 Task: Look for products from The Mountian Valley only.
Action: Mouse moved to (20, 77)
Screenshot: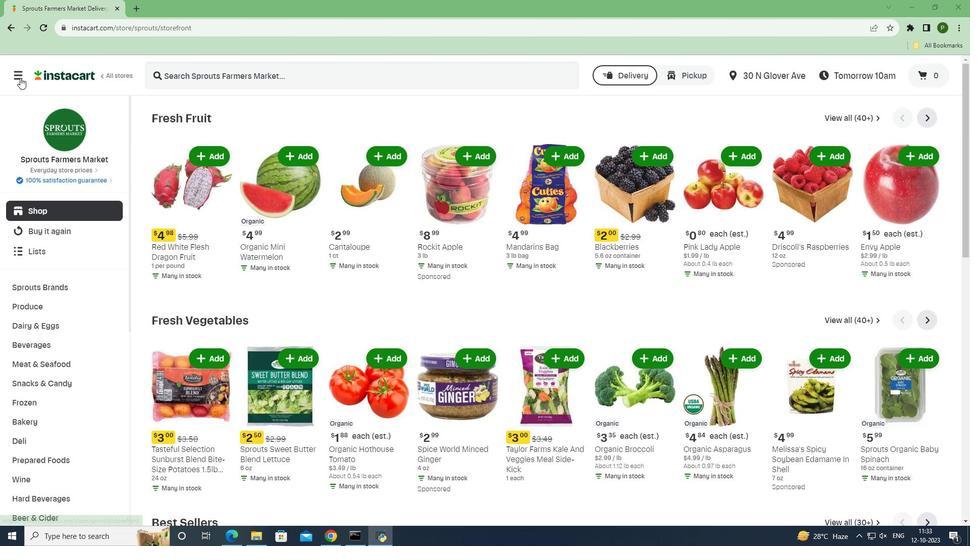 
Action: Mouse pressed left at (20, 77)
Screenshot: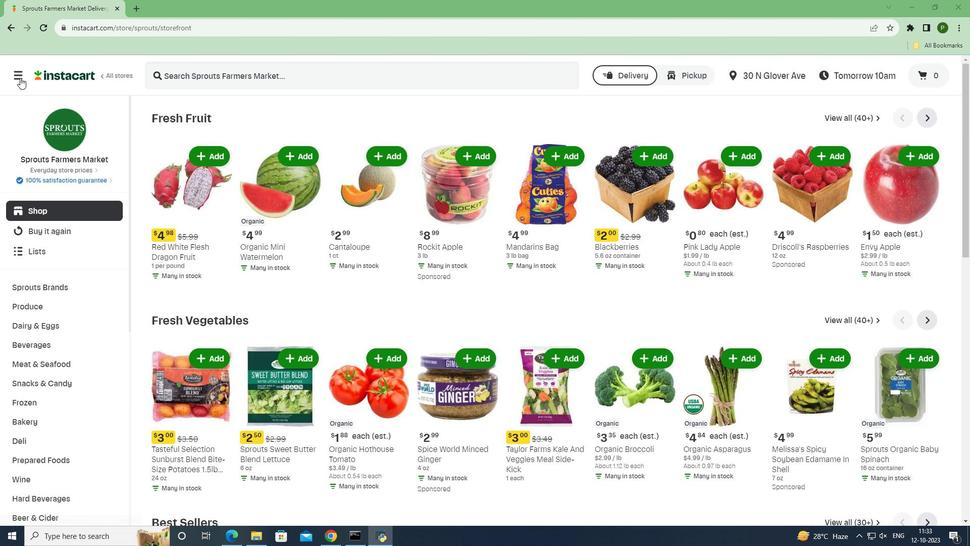 
Action: Mouse moved to (38, 274)
Screenshot: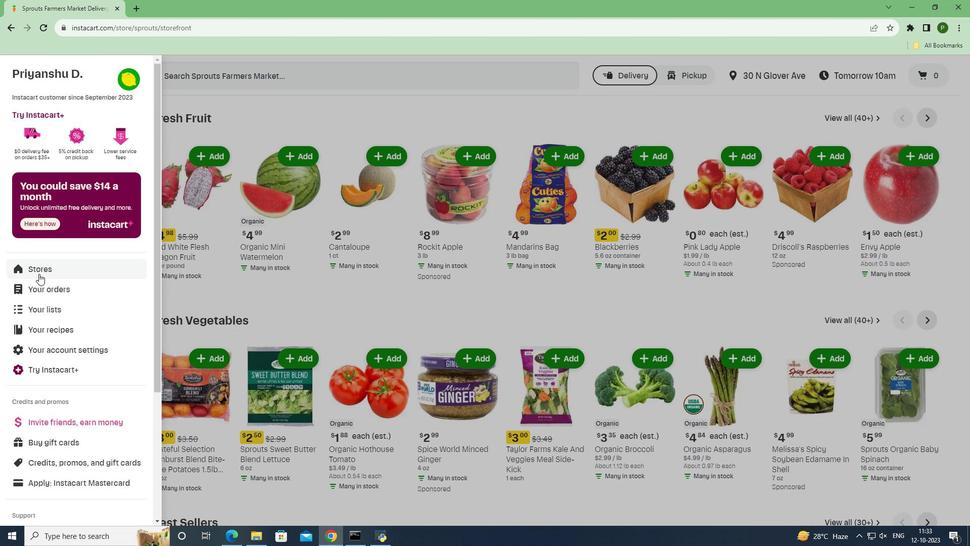 
Action: Mouse pressed left at (38, 274)
Screenshot: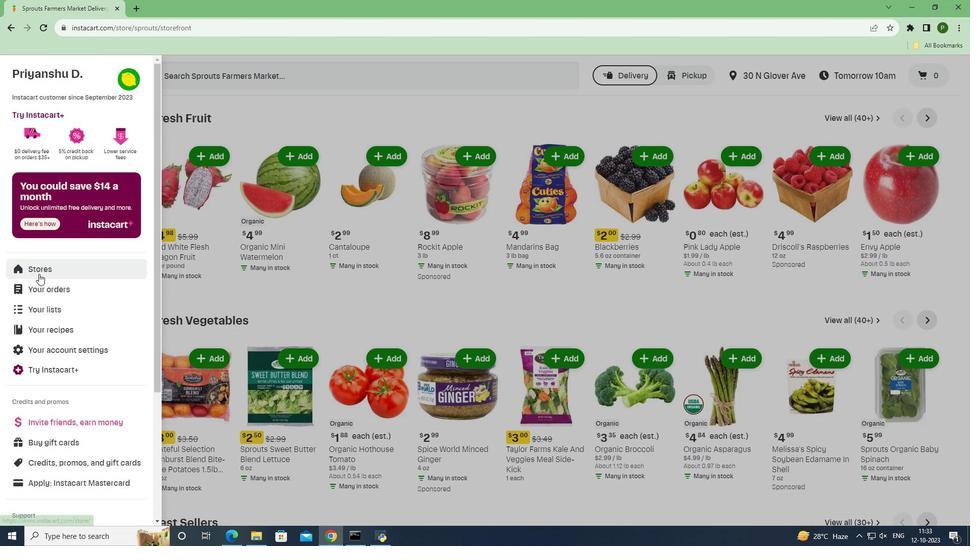 
Action: Mouse moved to (241, 123)
Screenshot: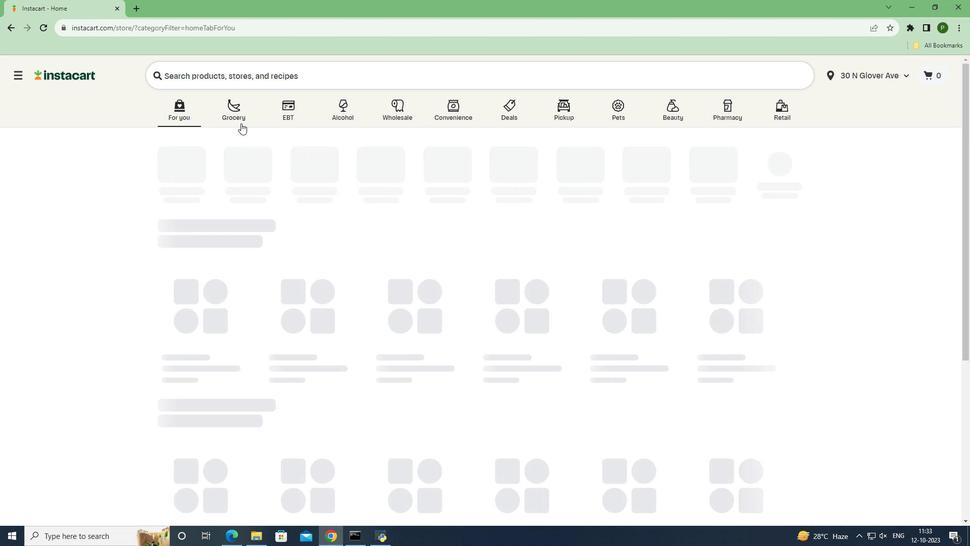 
Action: Mouse pressed left at (241, 123)
Screenshot: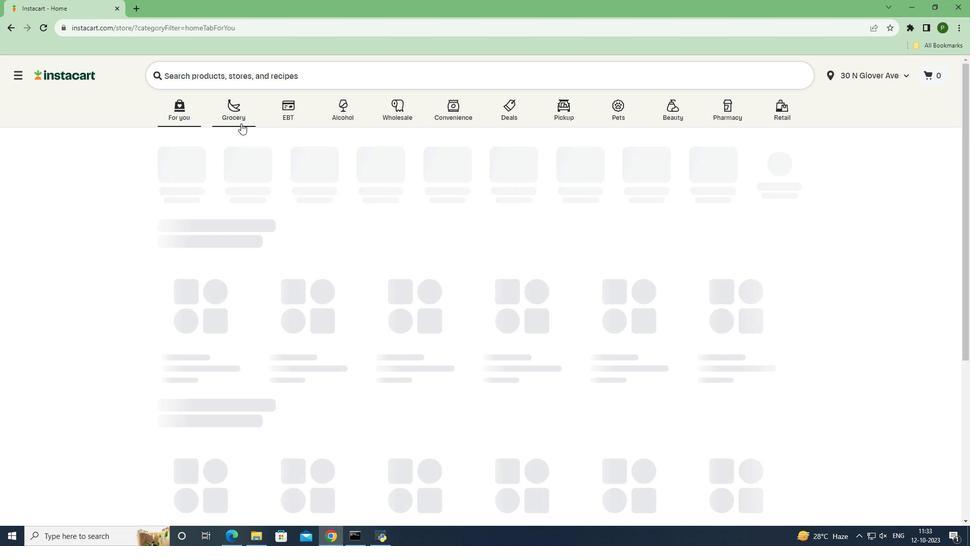 
Action: Mouse moved to (424, 241)
Screenshot: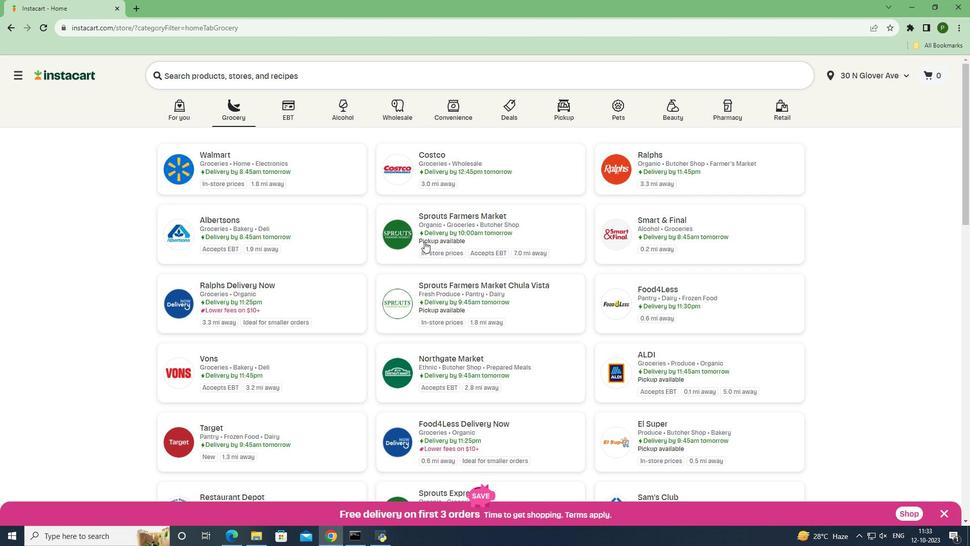 
Action: Mouse pressed left at (424, 241)
Screenshot: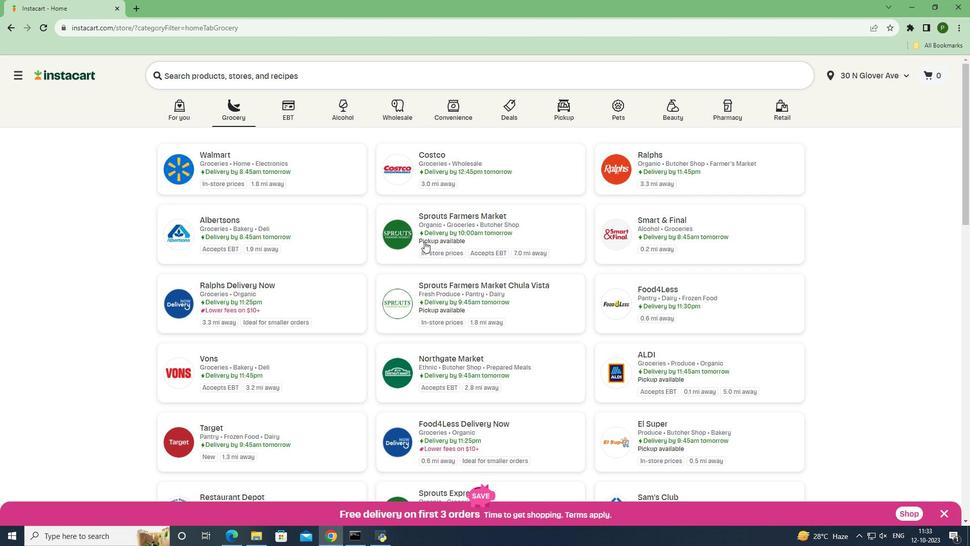 
Action: Mouse moved to (90, 349)
Screenshot: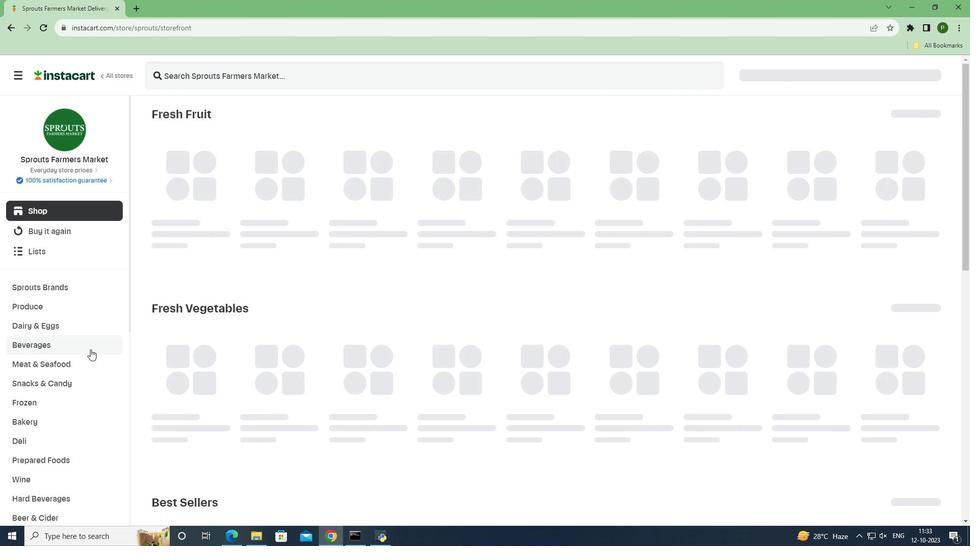 
Action: Mouse pressed left at (90, 349)
Screenshot: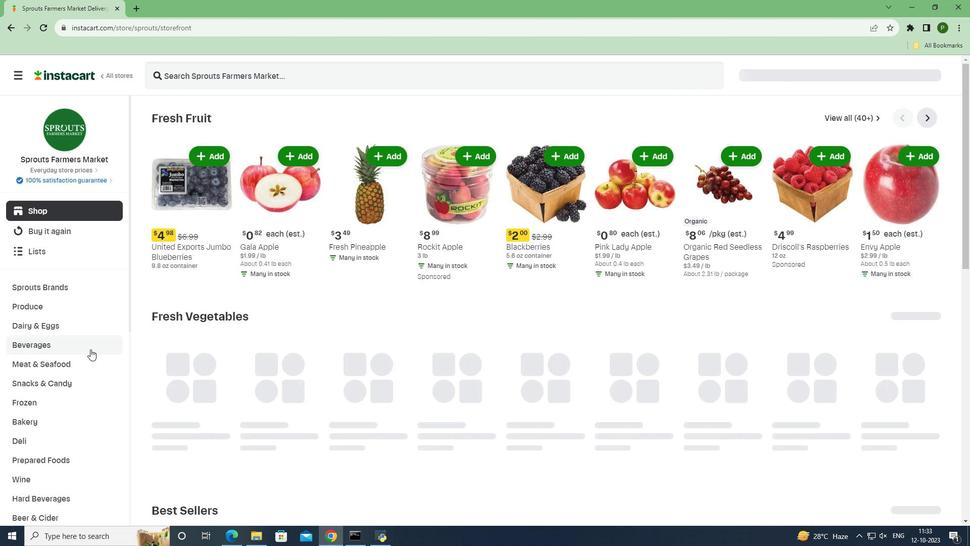 
Action: Mouse moved to (438, 139)
Screenshot: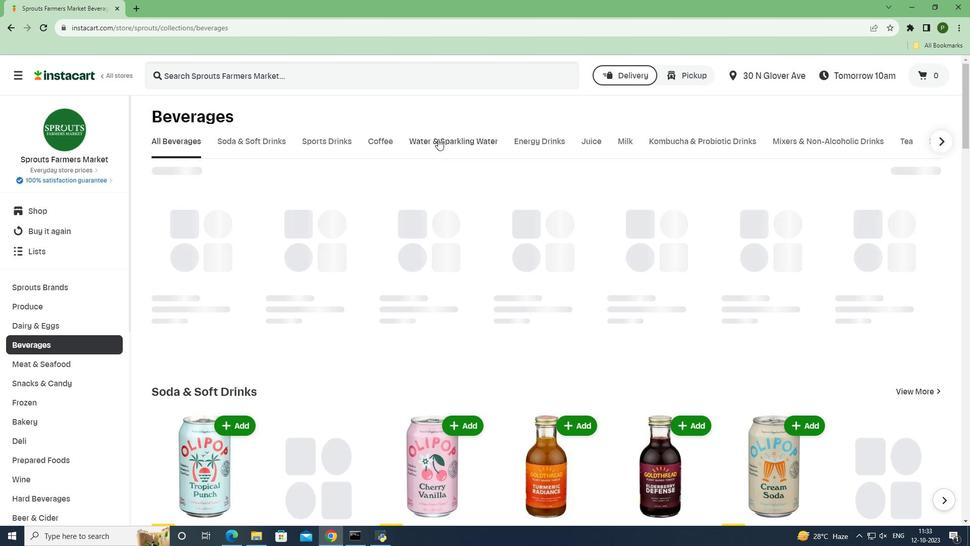 
Action: Mouse pressed left at (438, 139)
Screenshot: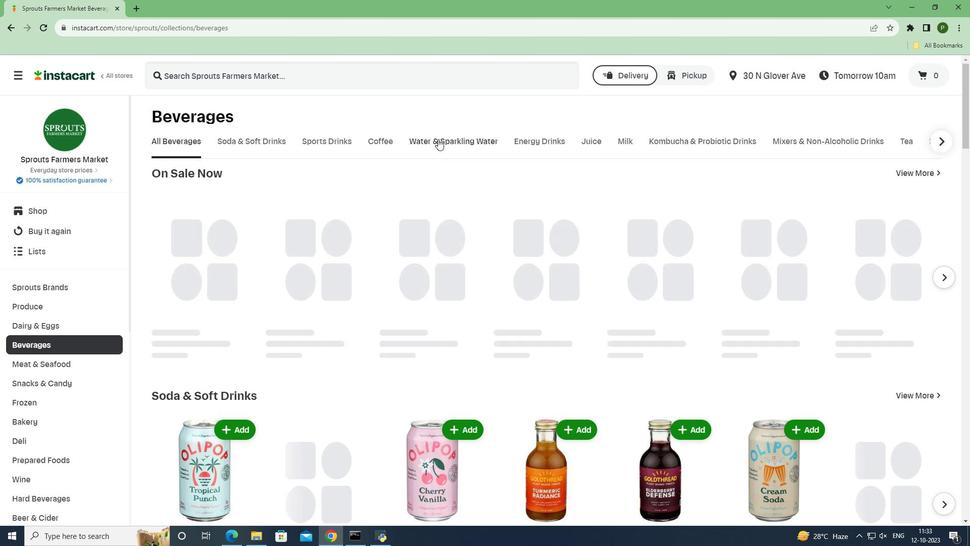 
Action: Mouse moved to (293, 228)
Screenshot: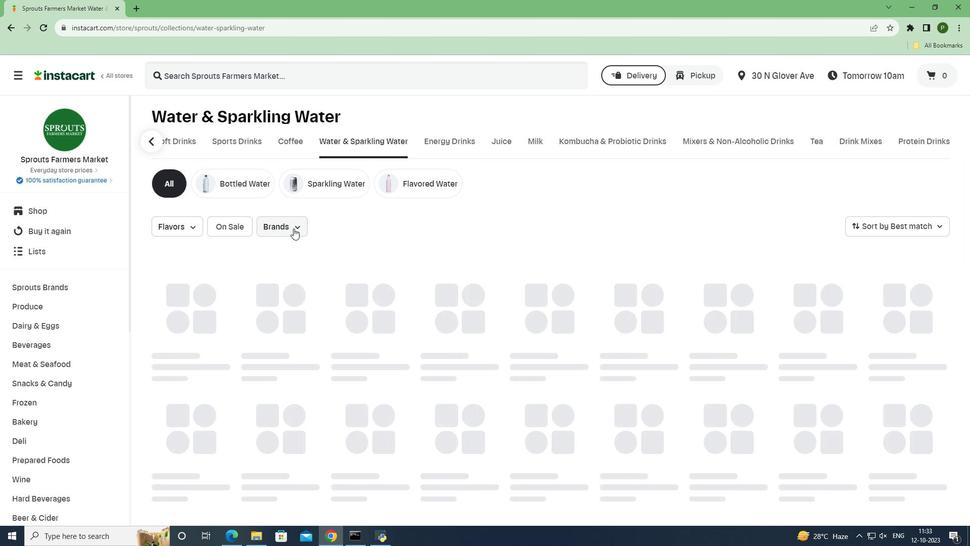 
Action: Mouse pressed left at (293, 228)
Screenshot: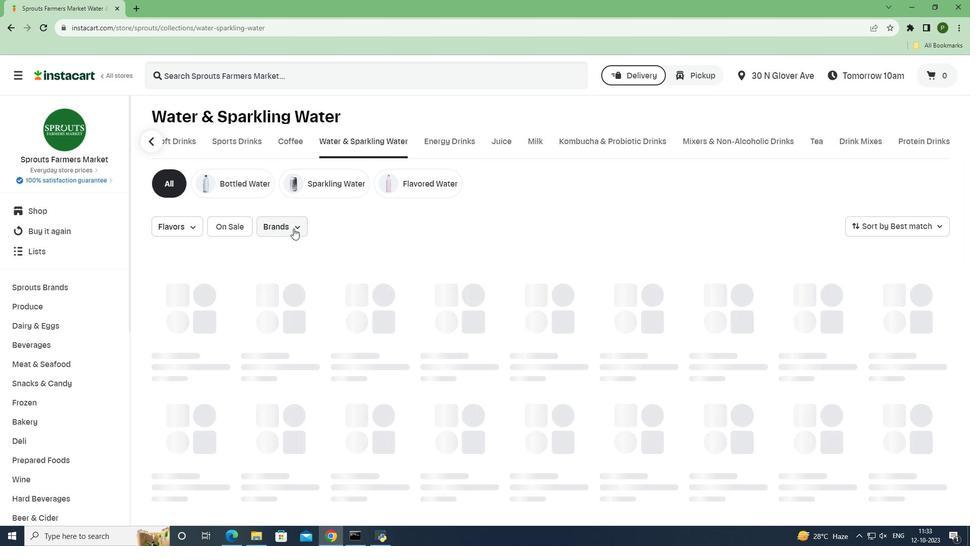 
Action: Mouse moved to (326, 354)
Screenshot: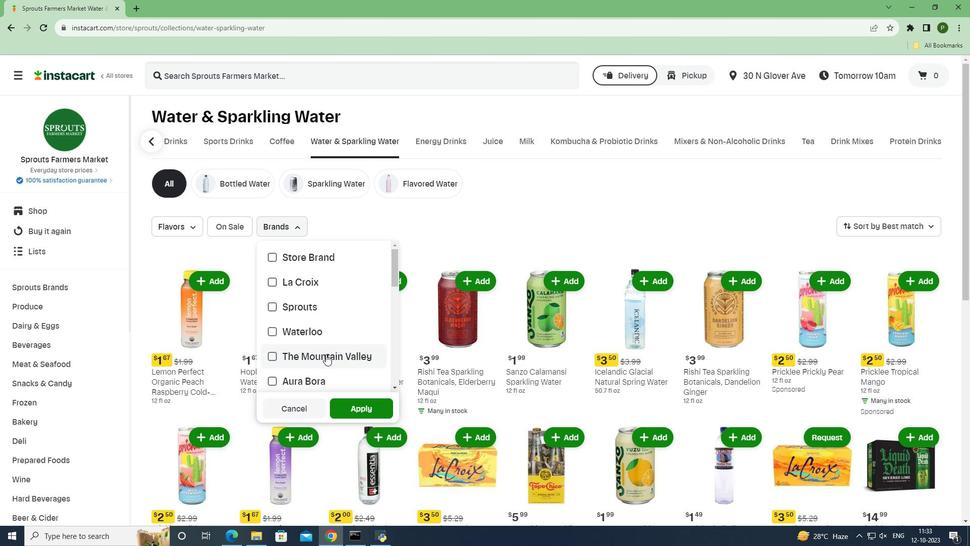 
Action: Mouse pressed left at (326, 354)
Screenshot: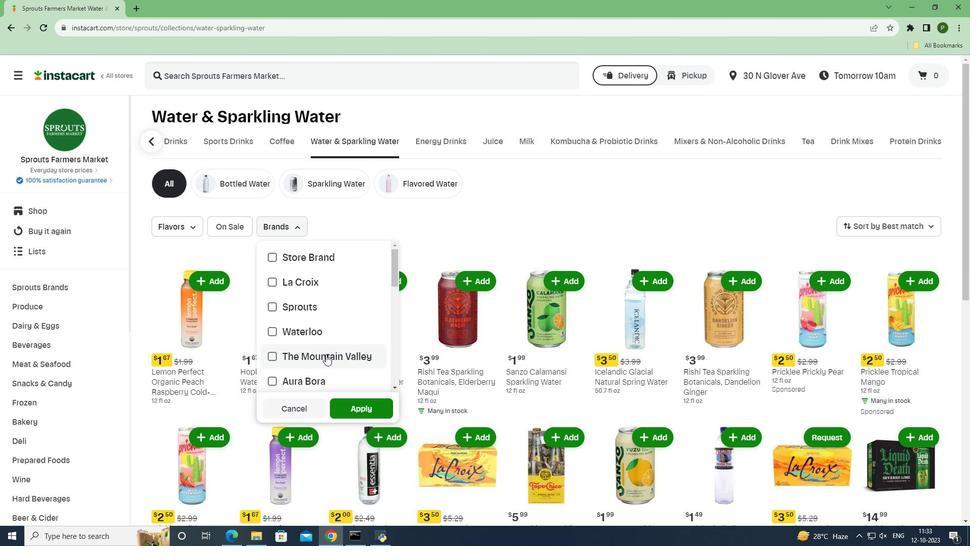 
Action: Mouse moved to (349, 405)
Screenshot: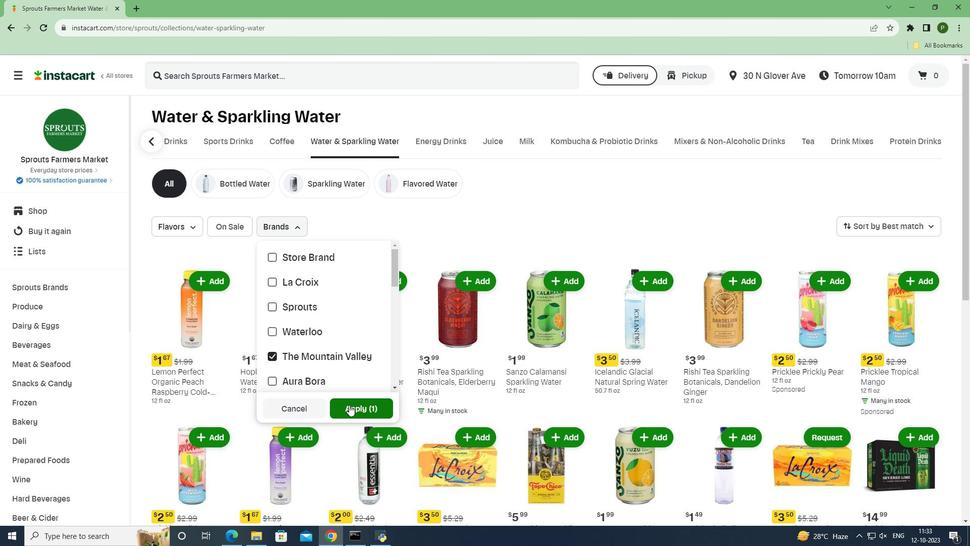 
Action: Mouse pressed left at (349, 405)
Screenshot: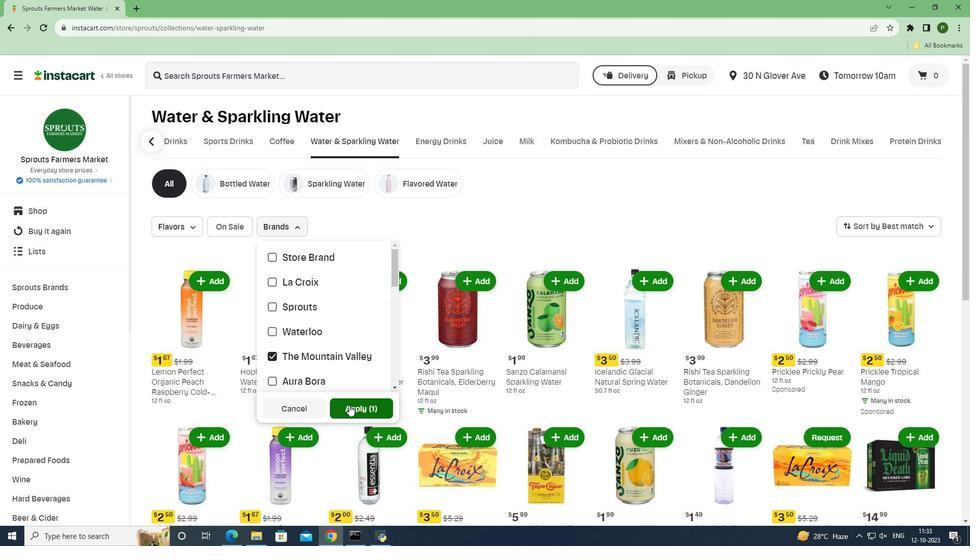 
Action: Mouse moved to (516, 429)
Screenshot: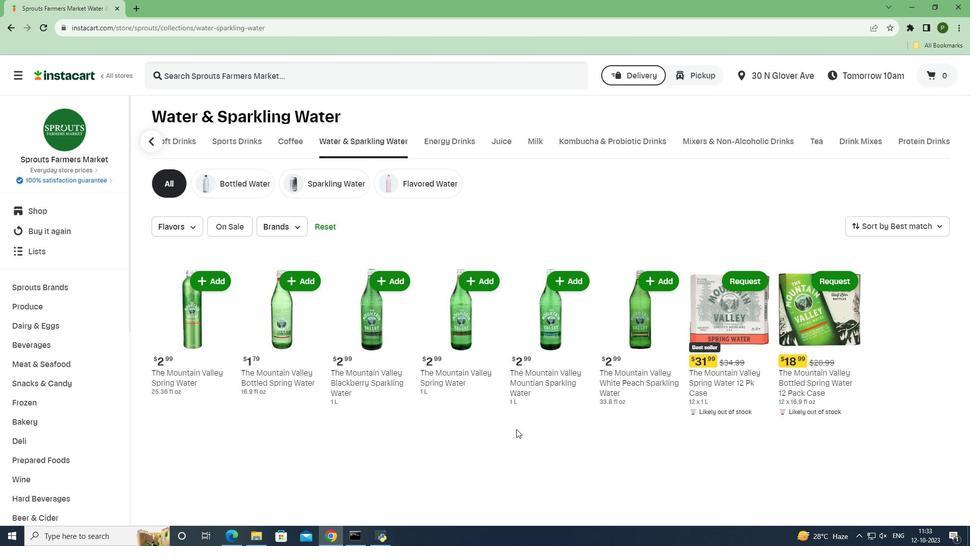 
